 Task: Create a due date automation trigger when advanced on, on the monday before a card is due add fields with custom field "Resume" set to a date between 1 and 7 days ago at 11:00 AM.
Action: Mouse moved to (942, 70)
Screenshot: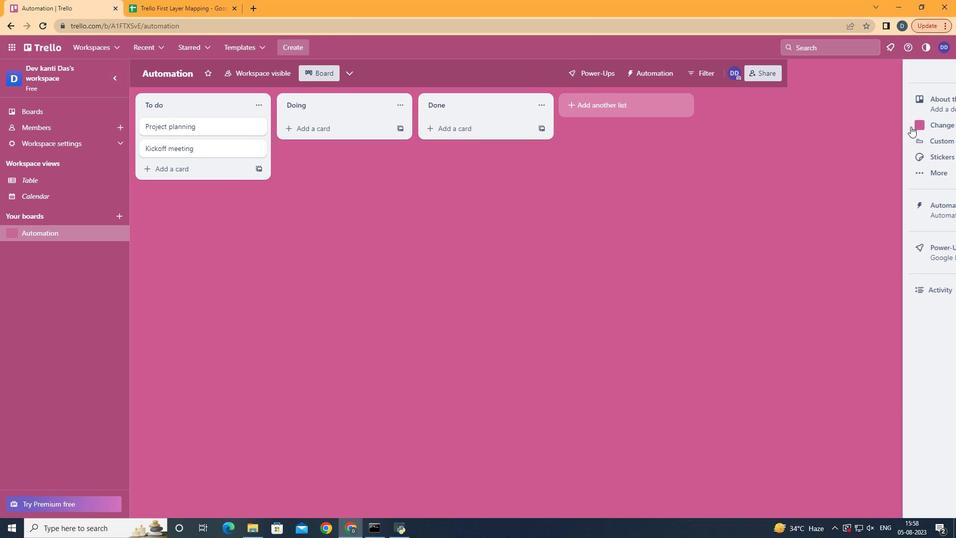 
Action: Mouse pressed left at (942, 70)
Screenshot: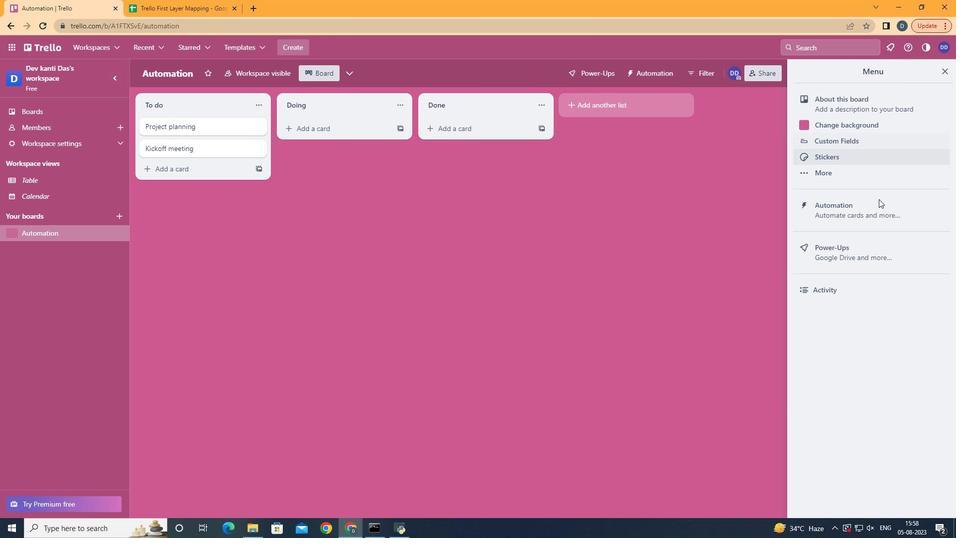 
Action: Mouse moved to (867, 217)
Screenshot: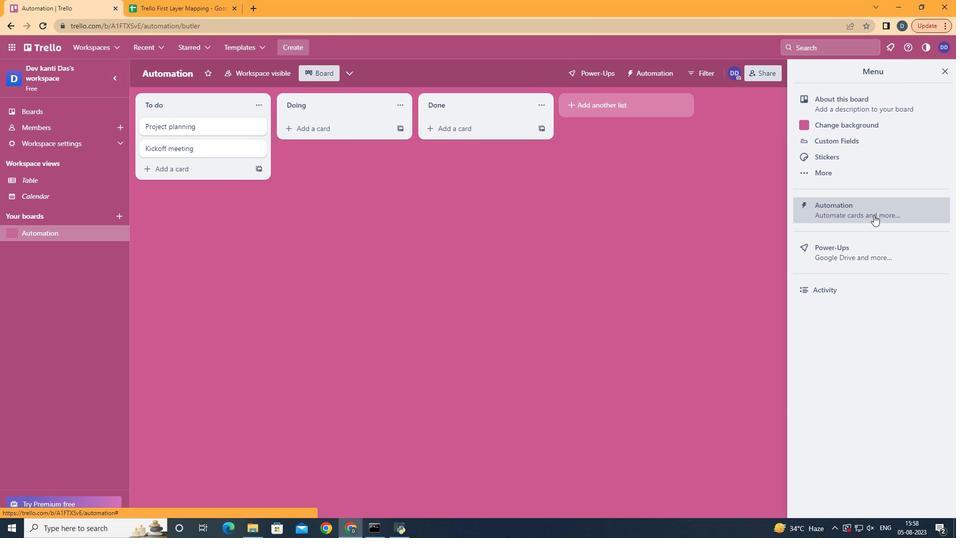 
Action: Mouse pressed left at (867, 217)
Screenshot: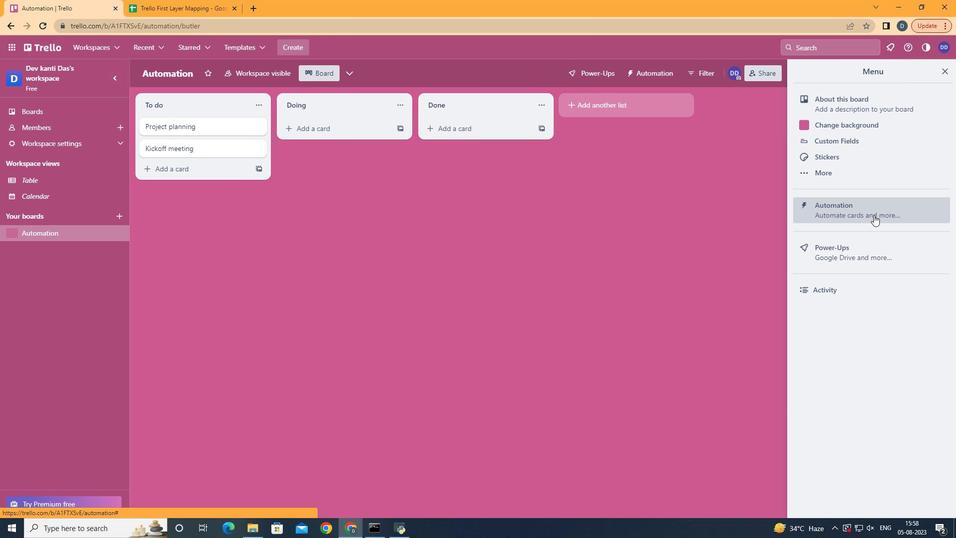 
Action: Mouse moved to (206, 195)
Screenshot: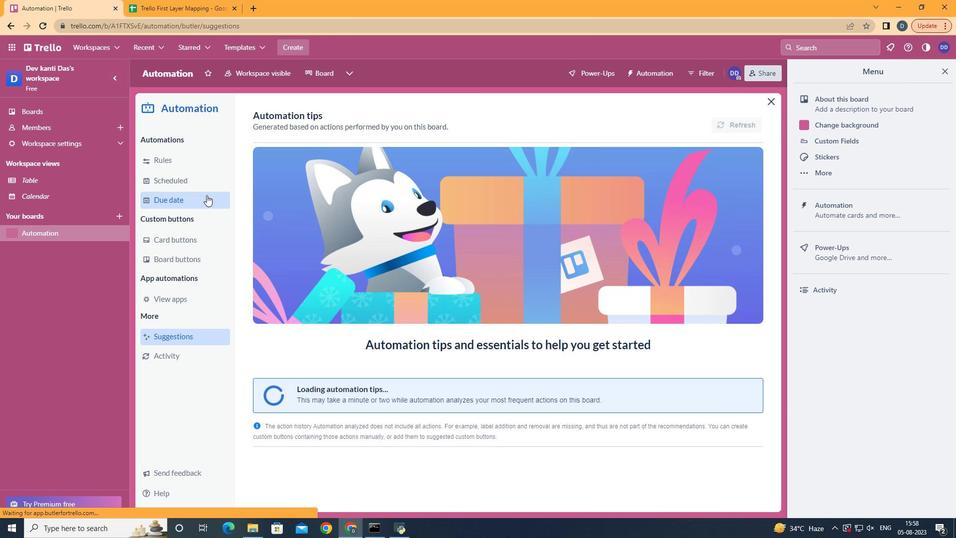
Action: Mouse pressed left at (206, 195)
Screenshot: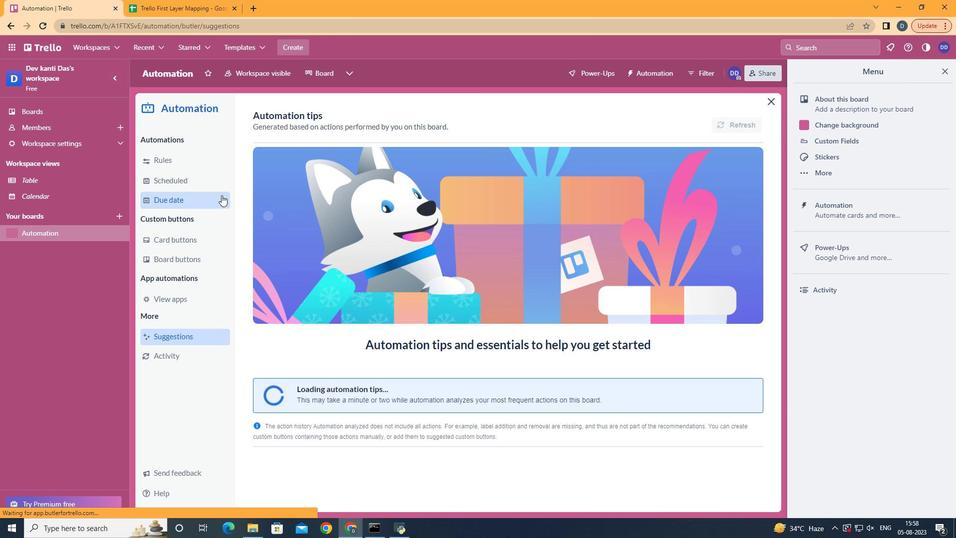 
Action: Mouse moved to (702, 120)
Screenshot: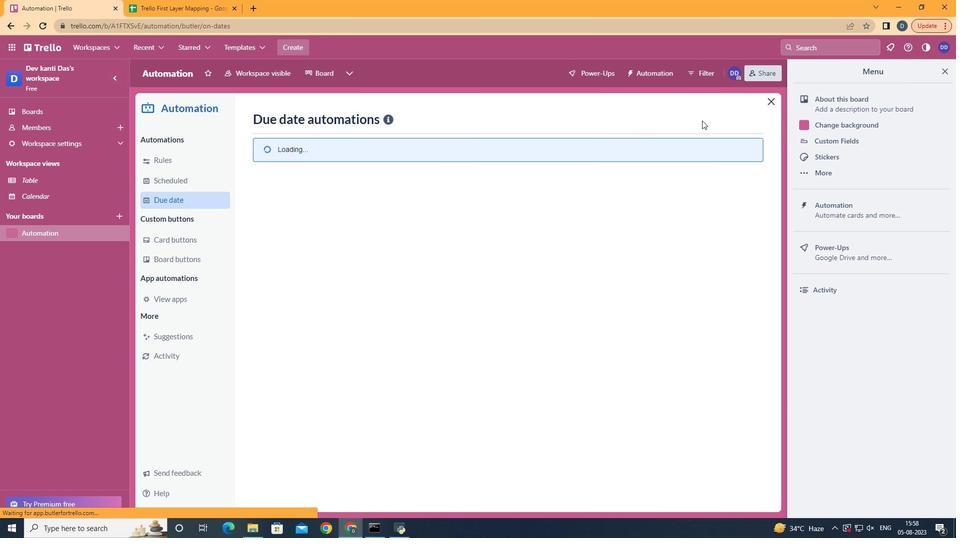 
Action: Mouse pressed left at (702, 120)
Screenshot: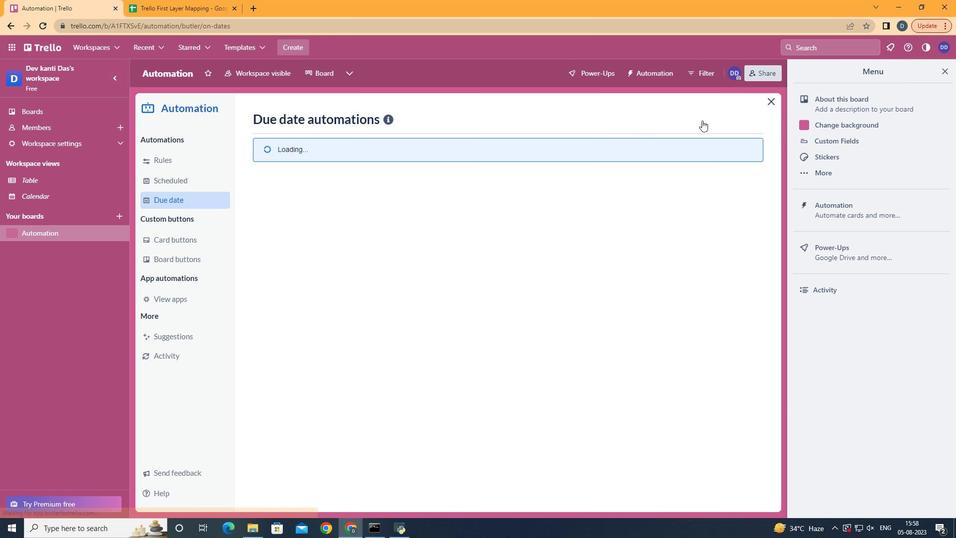 
Action: Mouse pressed left at (702, 120)
Screenshot: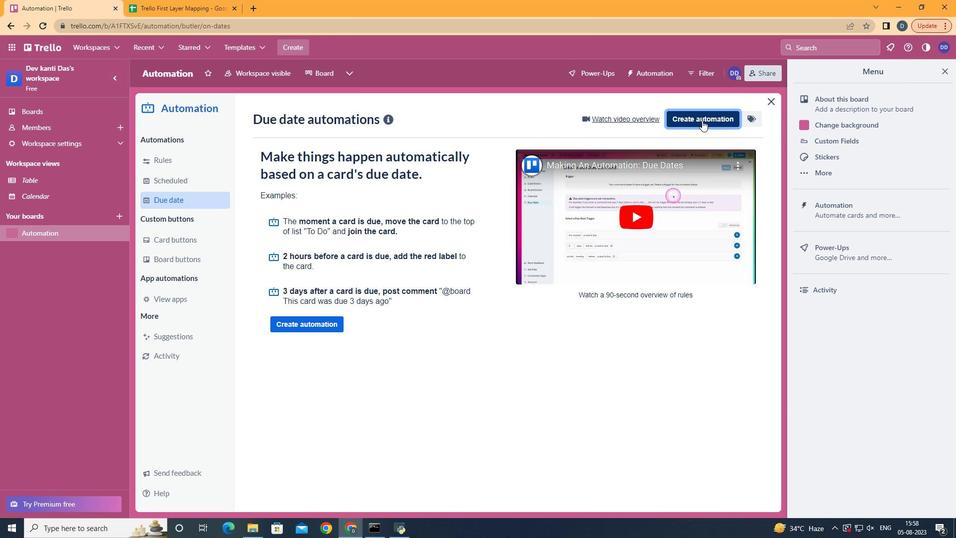
Action: Mouse moved to (536, 205)
Screenshot: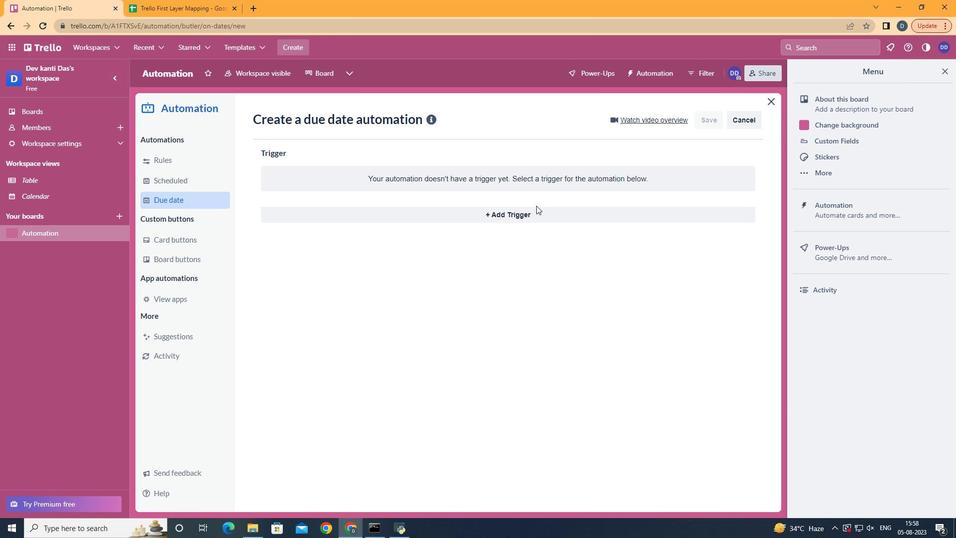 
Action: Mouse pressed left at (536, 205)
Screenshot: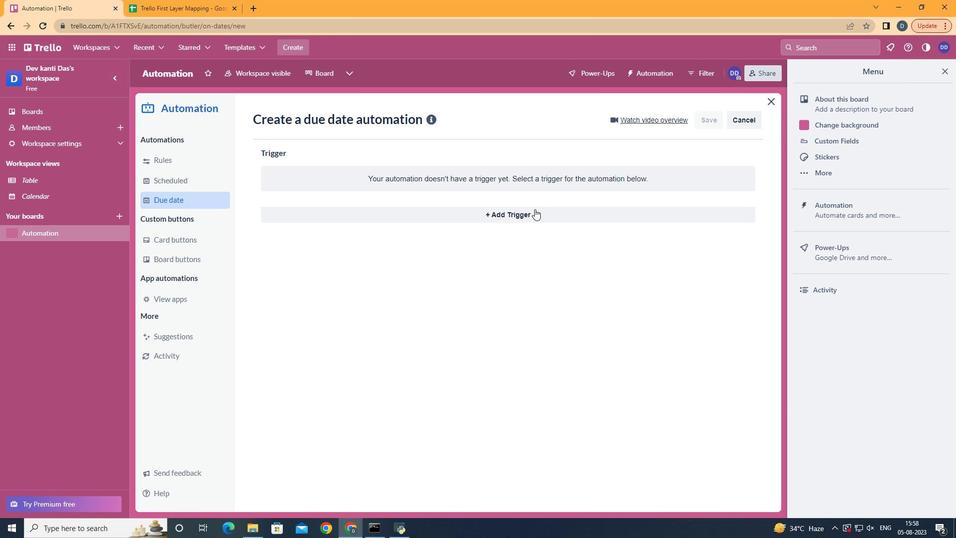 
Action: Mouse moved to (535, 210)
Screenshot: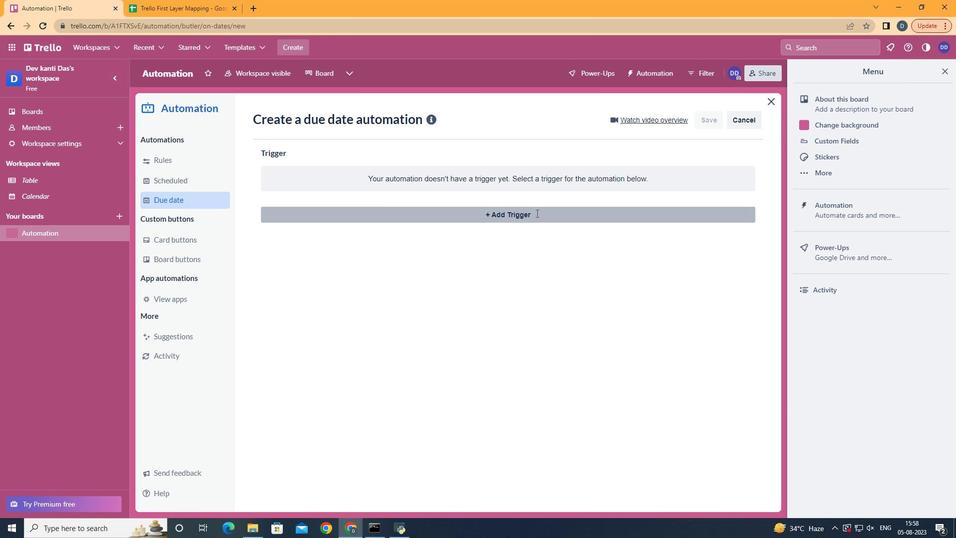 
Action: Mouse pressed left at (535, 210)
Screenshot: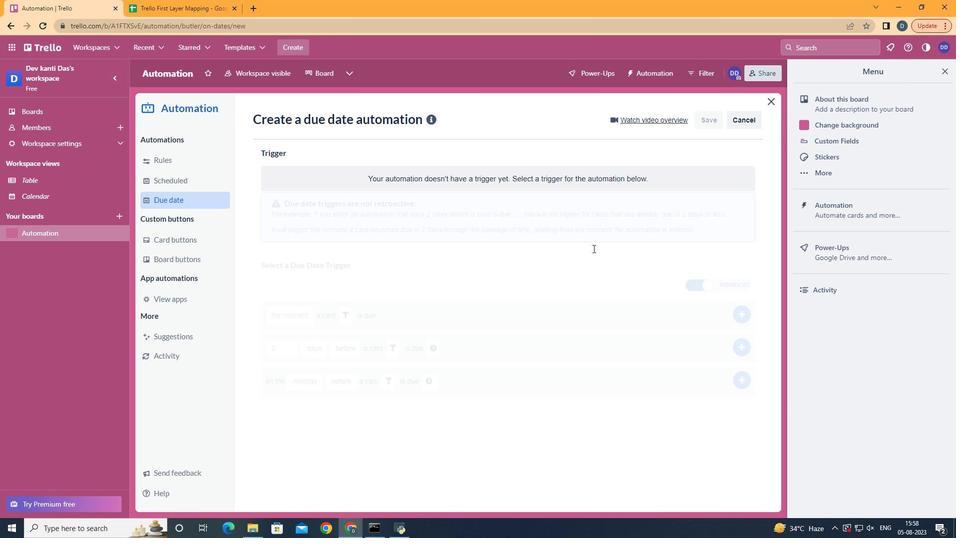 
Action: Mouse moved to (319, 257)
Screenshot: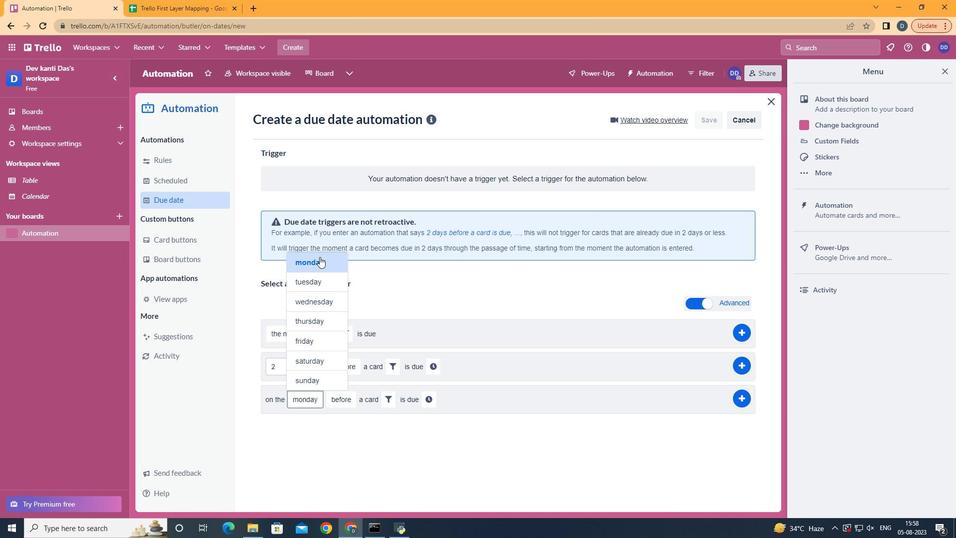 
Action: Mouse pressed left at (319, 257)
Screenshot: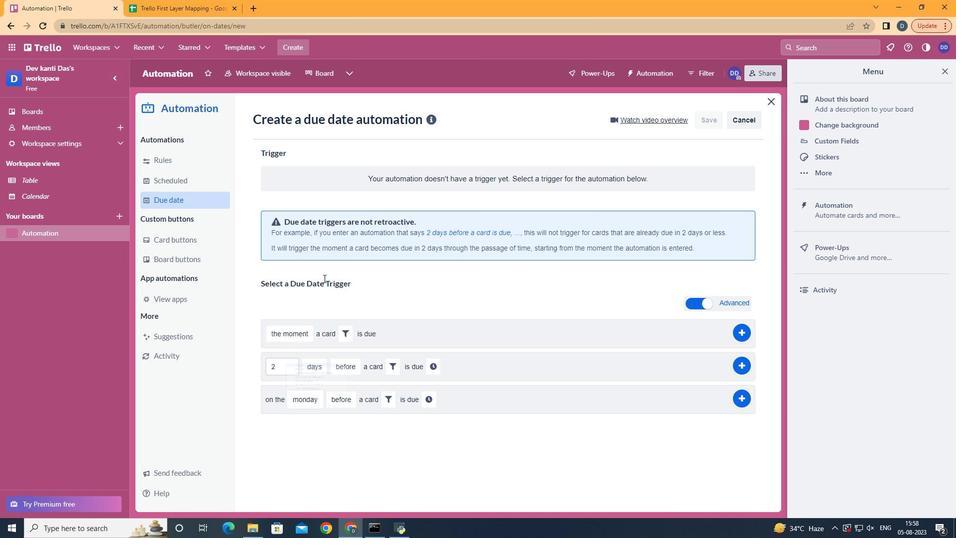 
Action: Mouse moved to (348, 420)
Screenshot: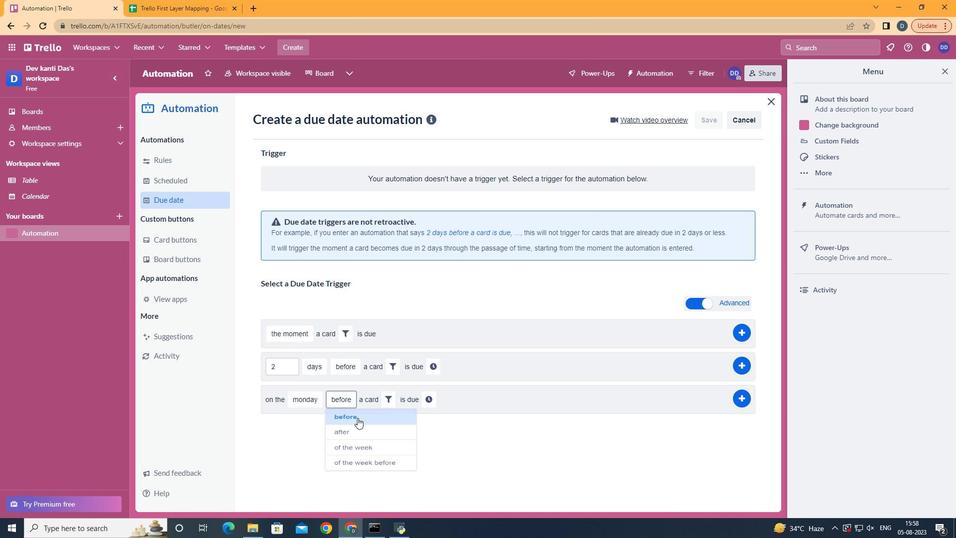 
Action: Mouse pressed left at (348, 420)
Screenshot: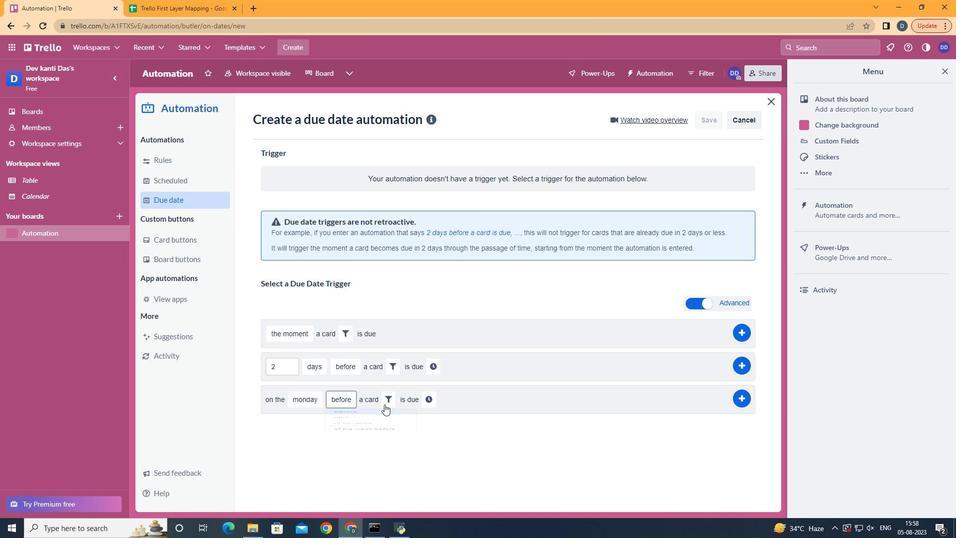 
Action: Mouse moved to (385, 404)
Screenshot: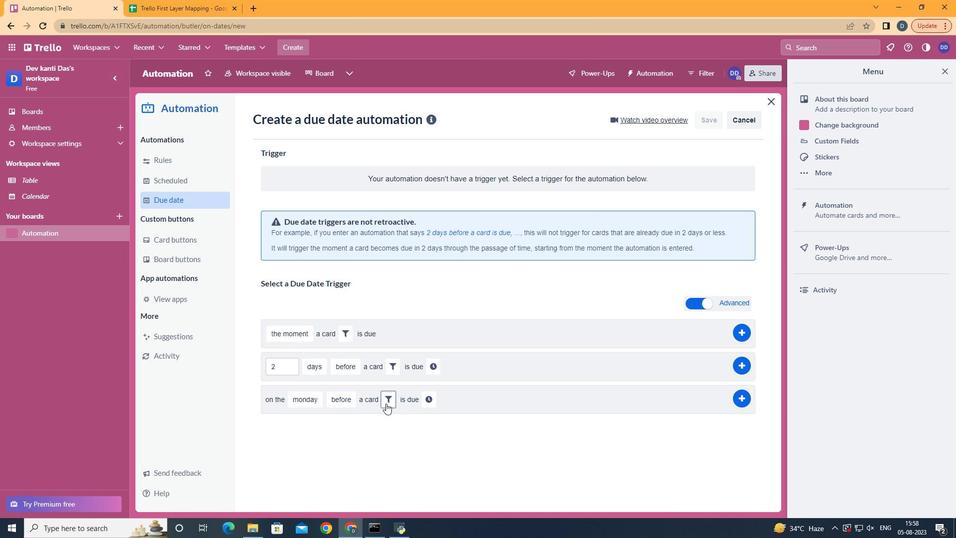 
Action: Mouse pressed left at (385, 404)
Screenshot: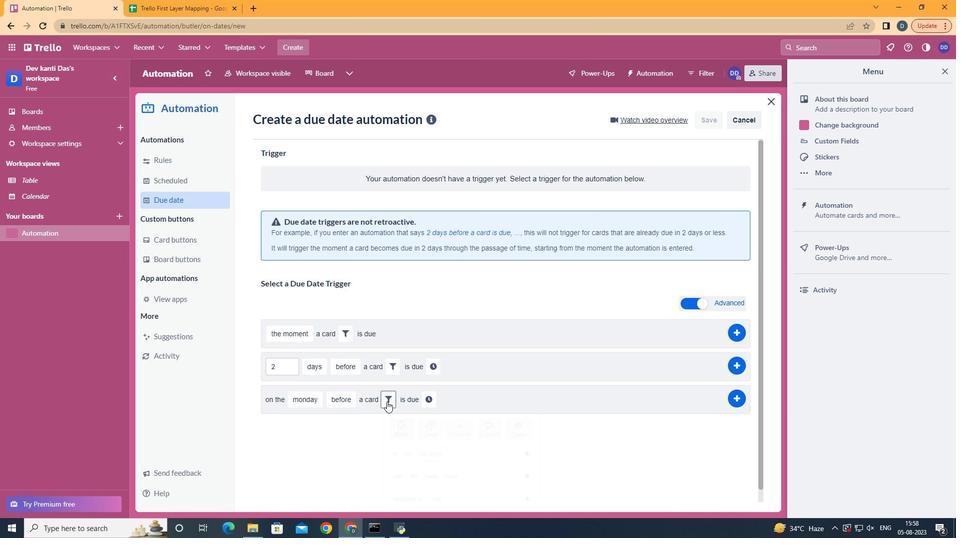 
Action: Mouse moved to (542, 434)
Screenshot: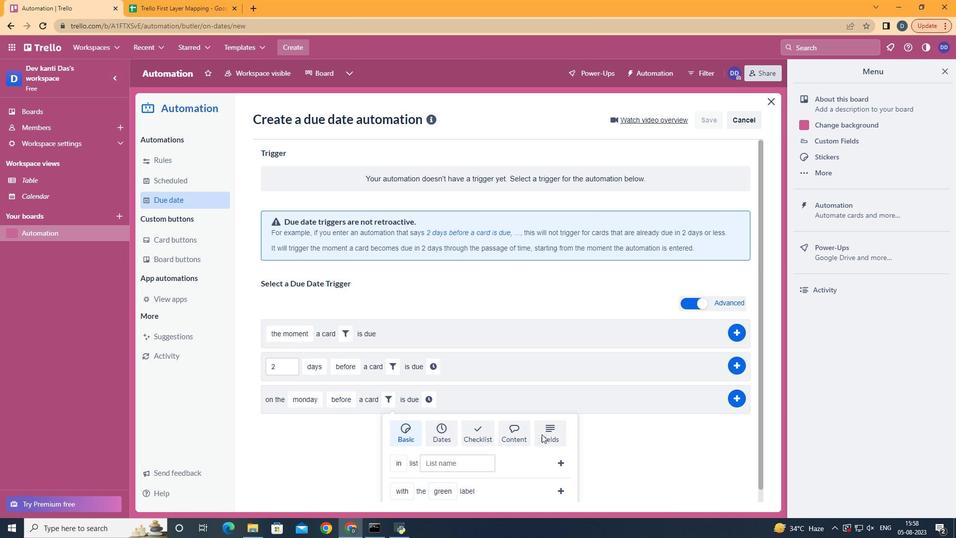 
Action: Mouse pressed left at (542, 434)
Screenshot: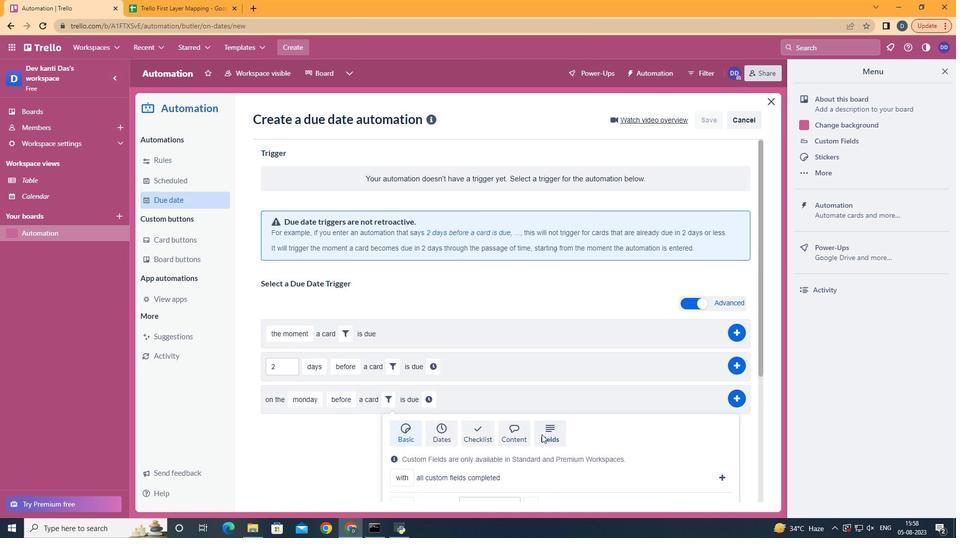 
Action: Mouse moved to (542, 434)
Screenshot: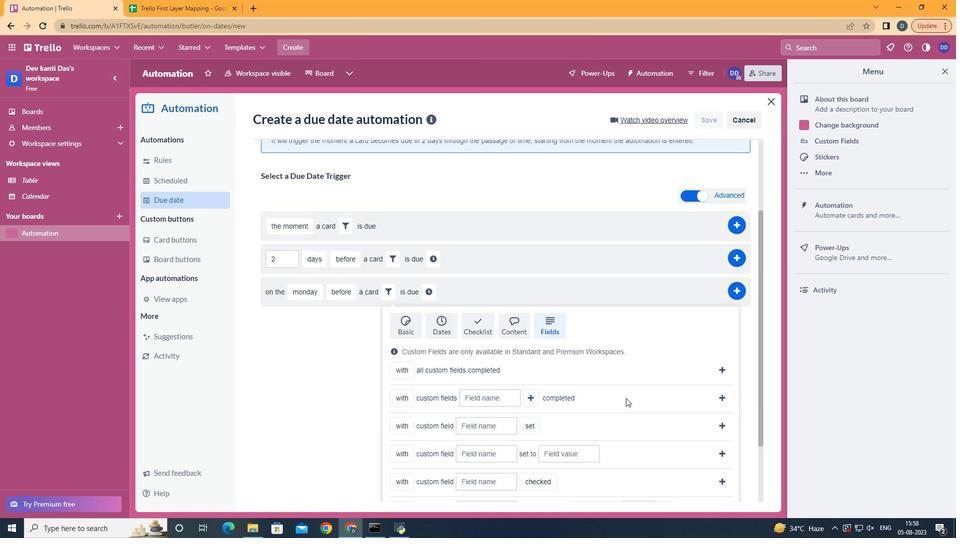 
Action: Mouse scrolled (542, 434) with delta (0, 0)
Screenshot: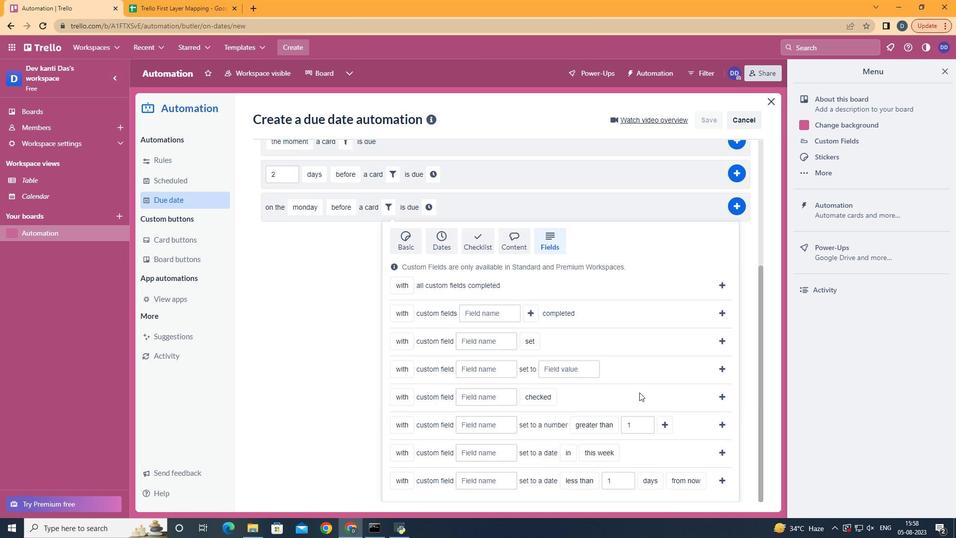 
Action: Mouse scrolled (542, 434) with delta (0, 0)
Screenshot: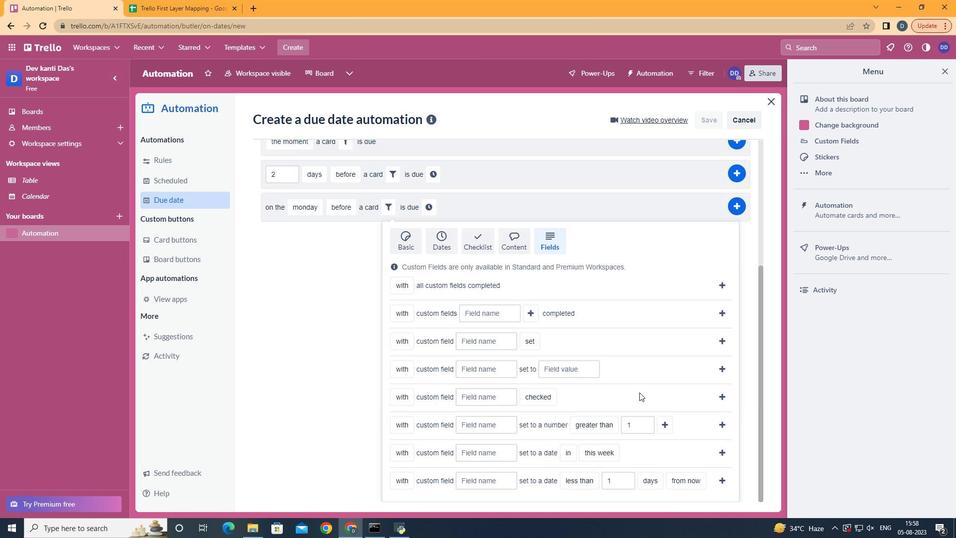 
Action: Mouse scrolled (542, 434) with delta (0, 0)
Screenshot: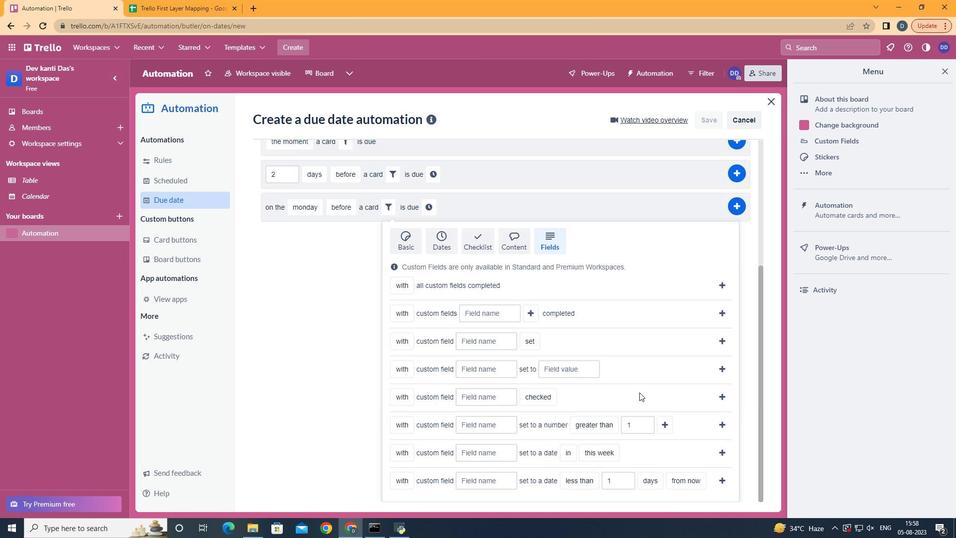 
Action: Mouse scrolled (542, 434) with delta (0, 0)
Screenshot: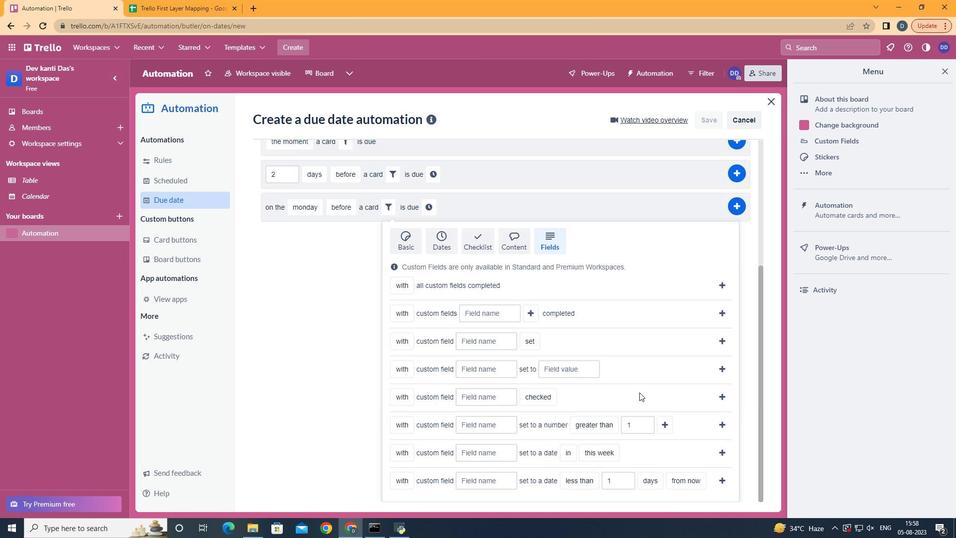 
Action: Mouse moved to (545, 431)
Screenshot: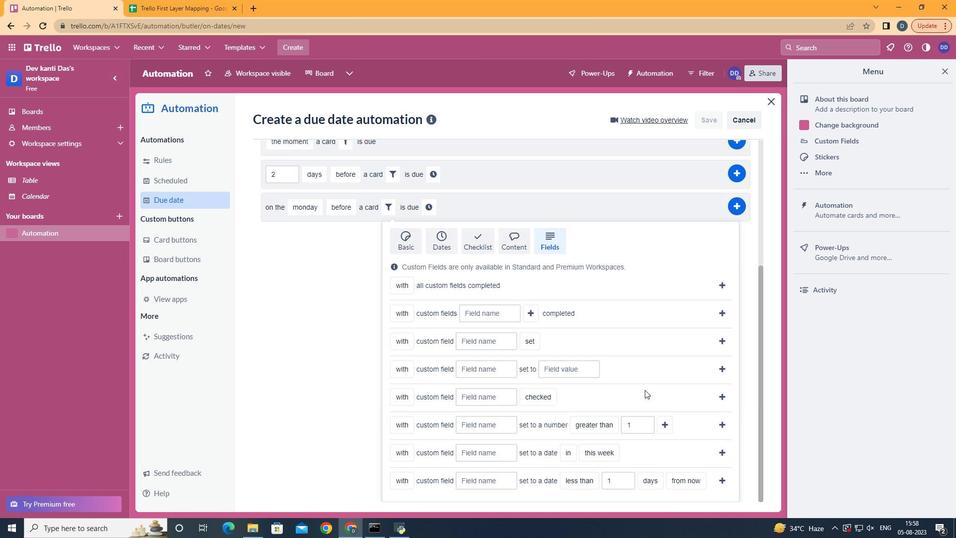 
Action: Mouse scrolled (545, 431) with delta (0, 0)
Screenshot: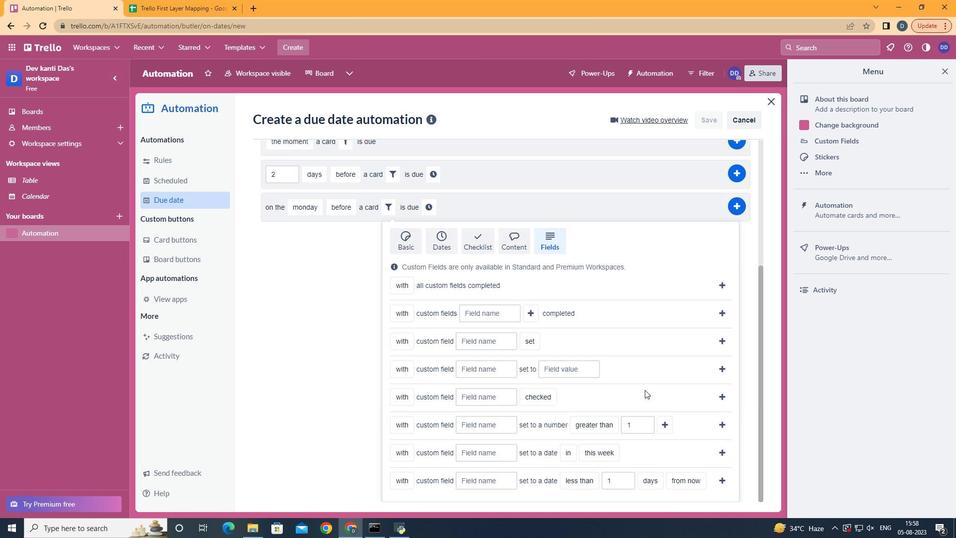 
Action: Mouse moved to (548, 428)
Screenshot: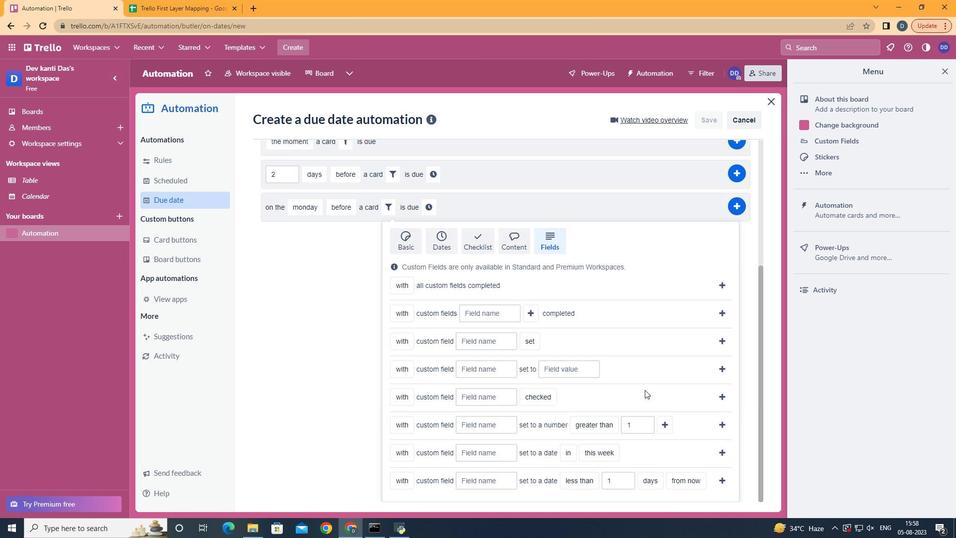 
Action: Mouse scrolled (548, 428) with delta (0, 0)
Screenshot: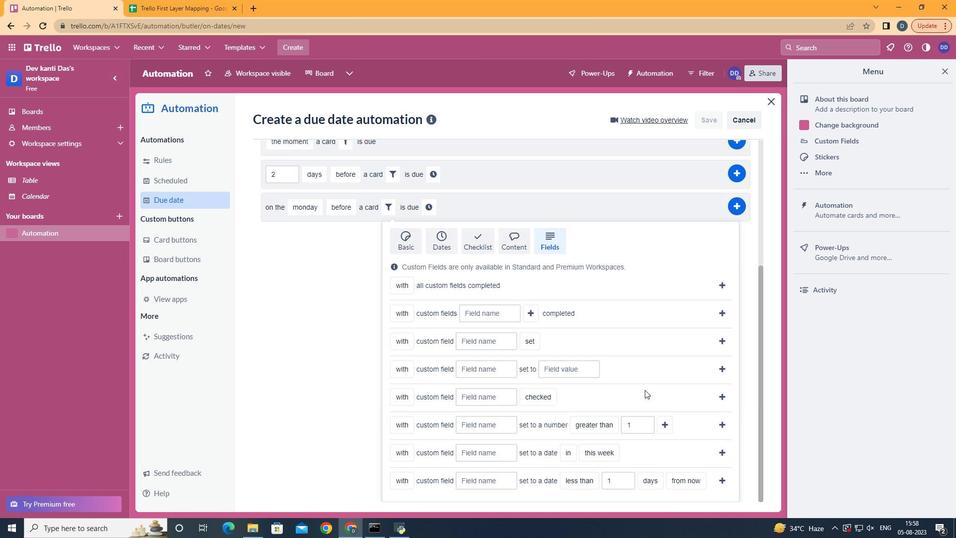 
Action: Mouse moved to (419, 444)
Screenshot: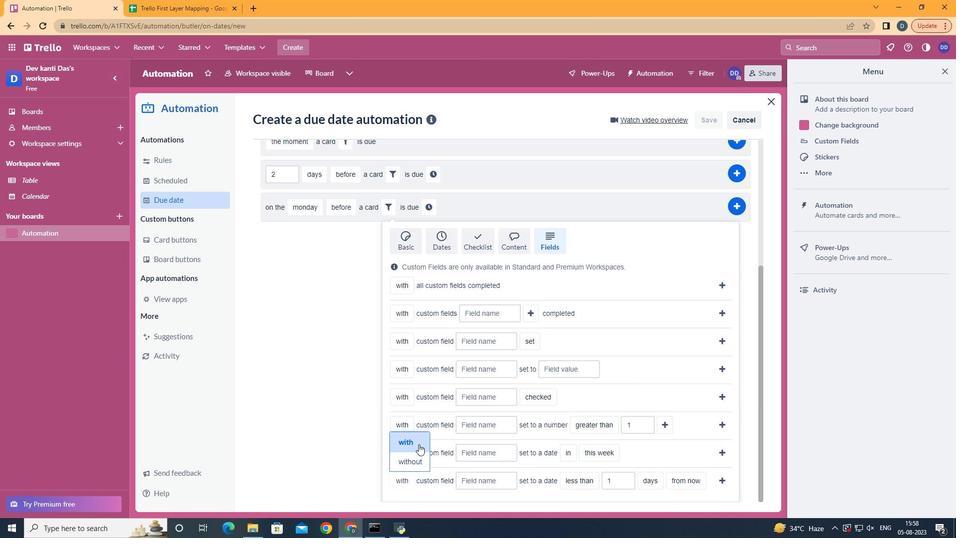 
Action: Mouse pressed left at (419, 444)
Screenshot: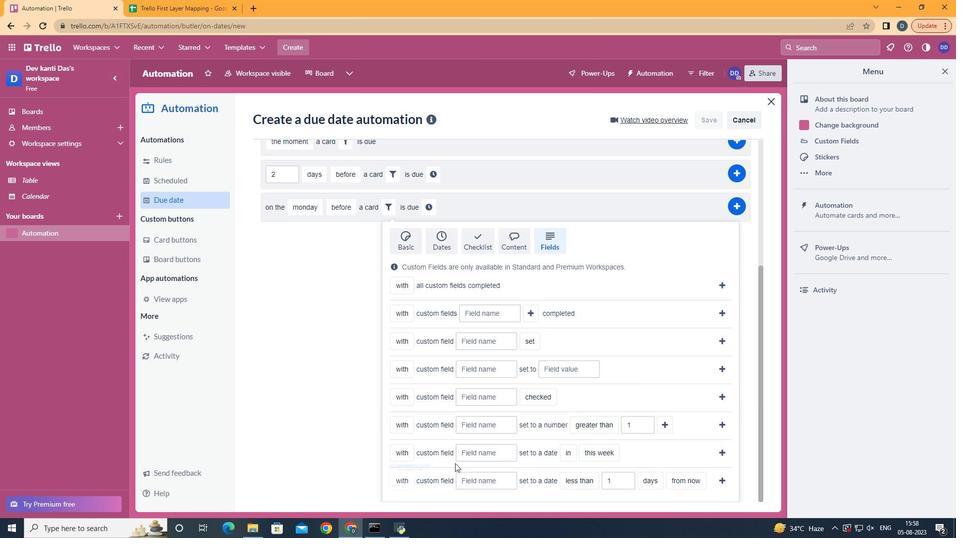 
Action: Mouse moved to (470, 478)
Screenshot: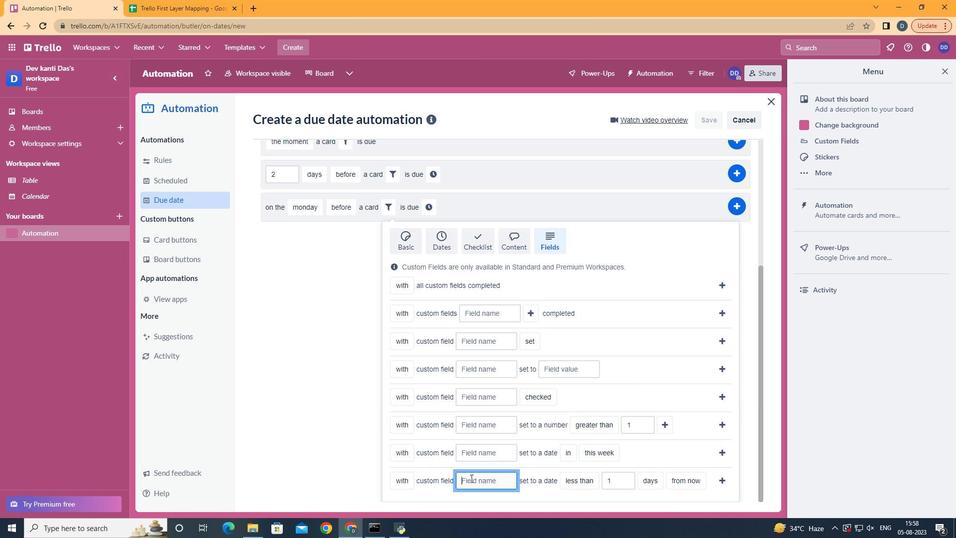 
Action: Mouse pressed left at (470, 478)
Screenshot: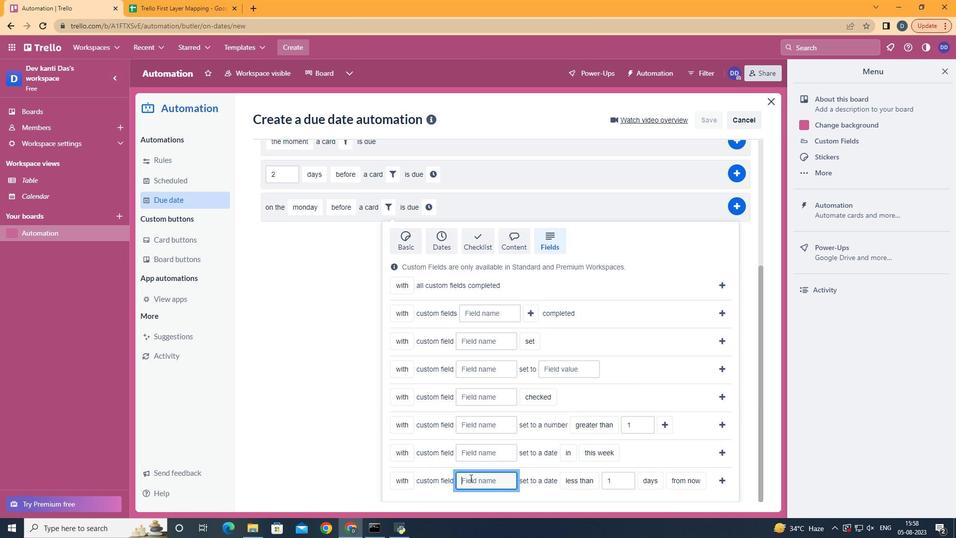 
Action: Mouse moved to (470, 478)
Screenshot: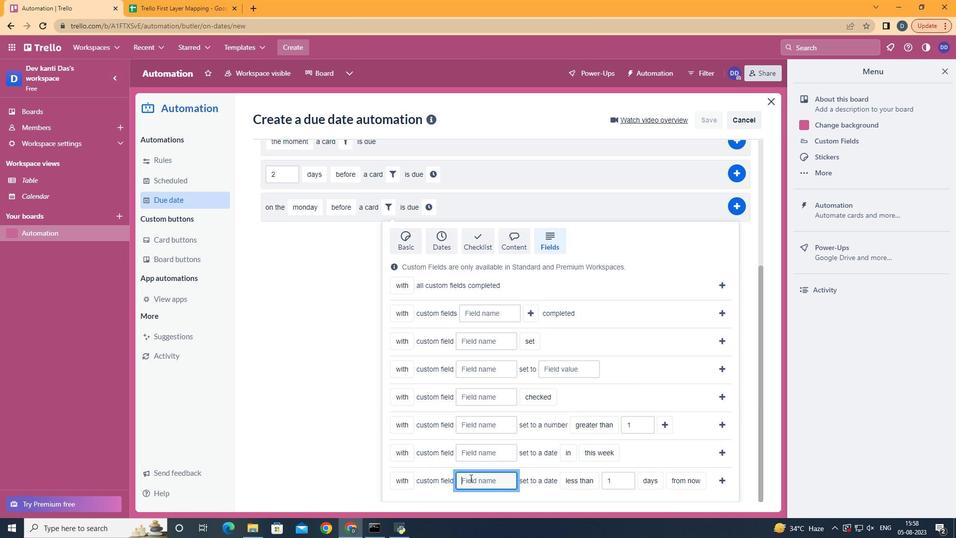 
Action: Key pressed <Key.shift>Resume
Screenshot: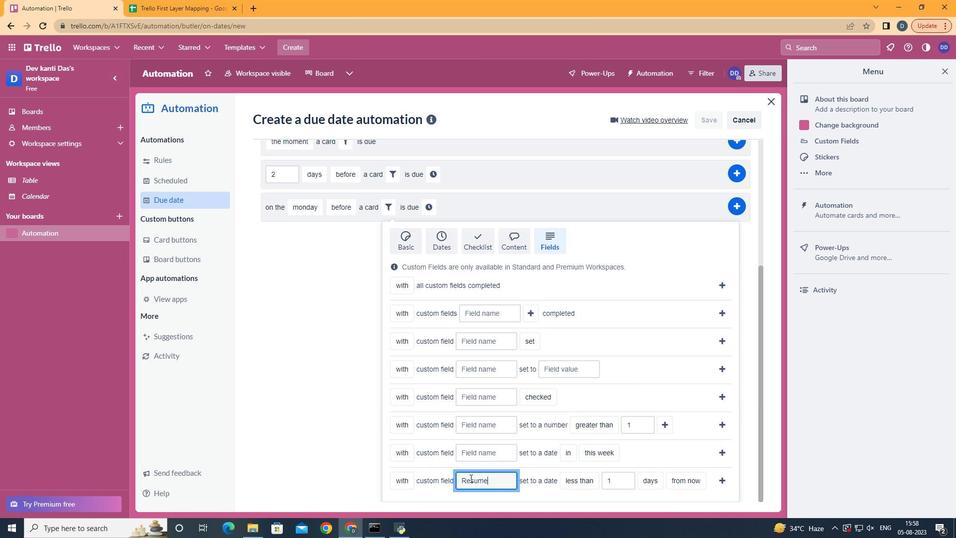 
Action: Mouse moved to (588, 464)
Screenshot: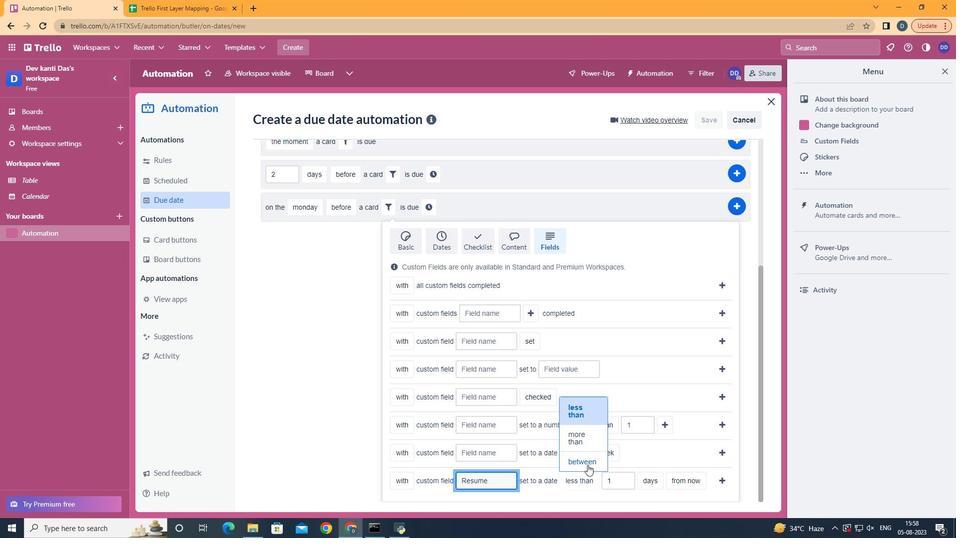 
Action: Mouse pressed left at (588, 464)
Screenshot: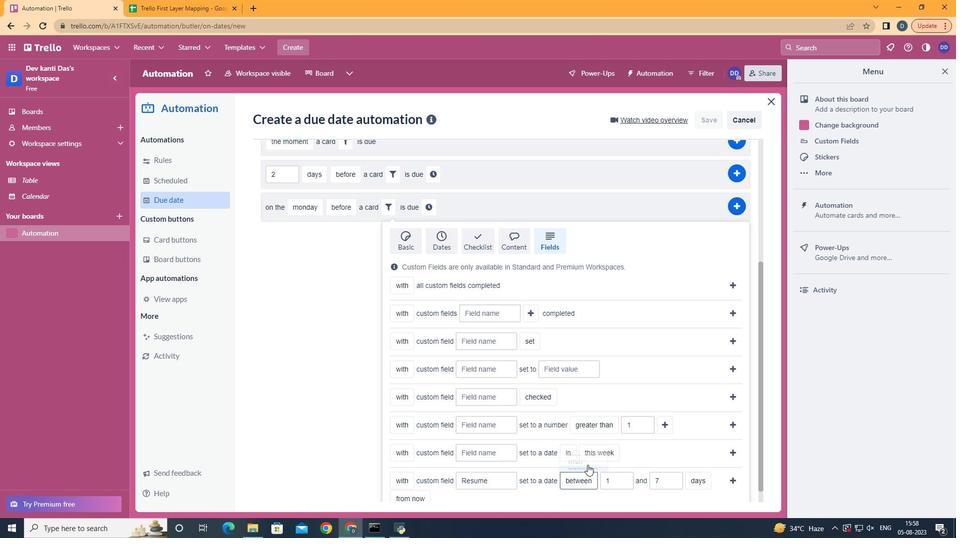 
Action: Mouse scrolled (588, 464) with delta (0, 0)
Screenshot: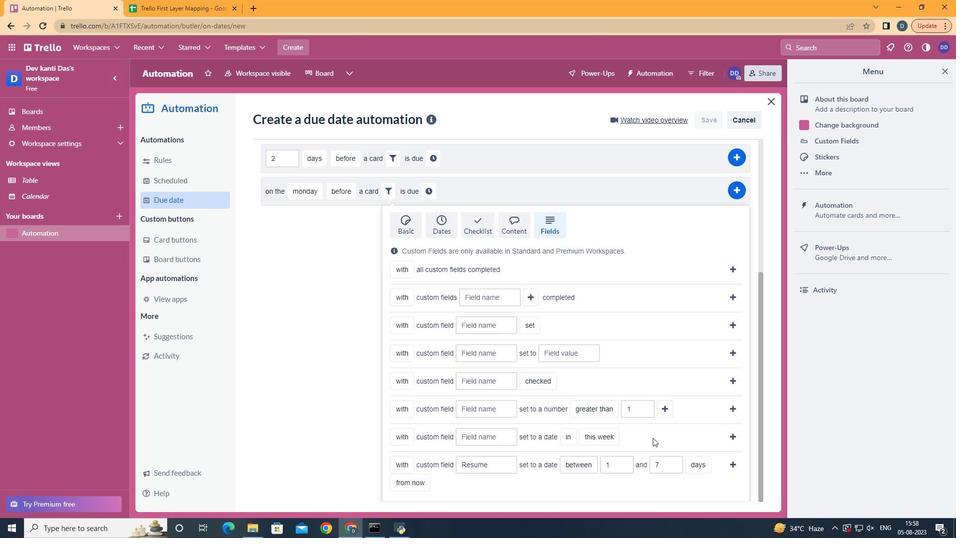 
Action: Mouse scrolled (588, 464) with delta (0, 0)
Screenshot: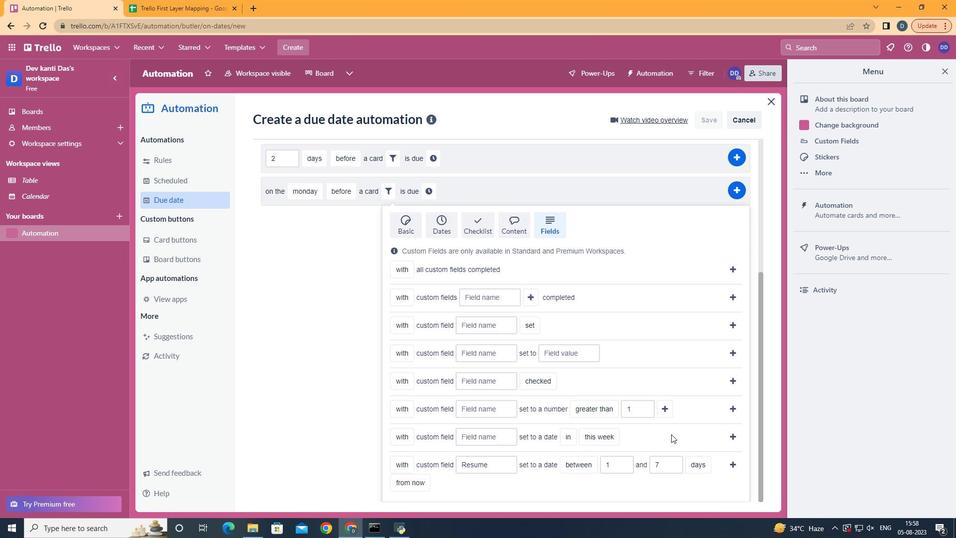 
Action: Mouse scrolled (588, 464) with delta (0, 0)
Screenshot: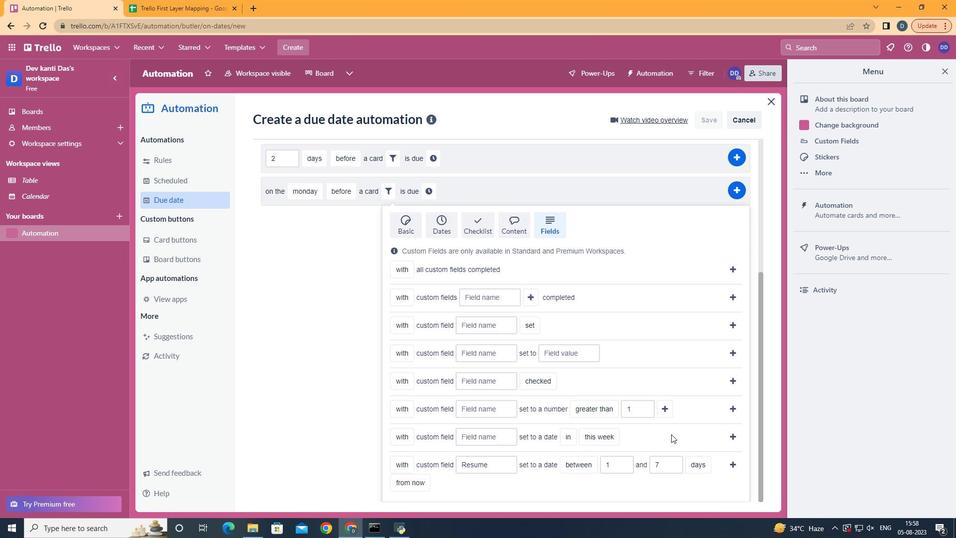 
Action: Mouse moved to (714, 427)
Screenshot: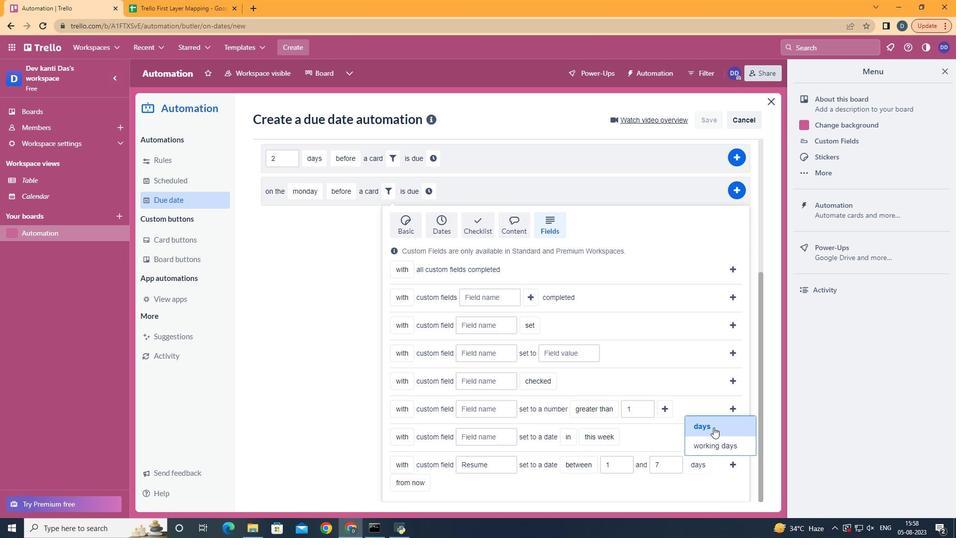 
Action: Mouse pressed left at (714, 427)
Screenshot: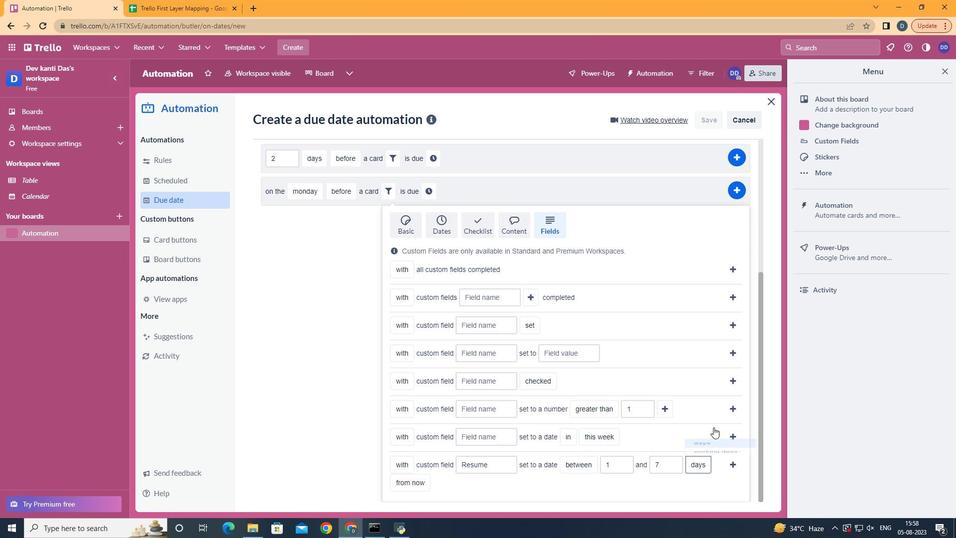 
Action: Mouse moved to (430, 459)
Screenshot: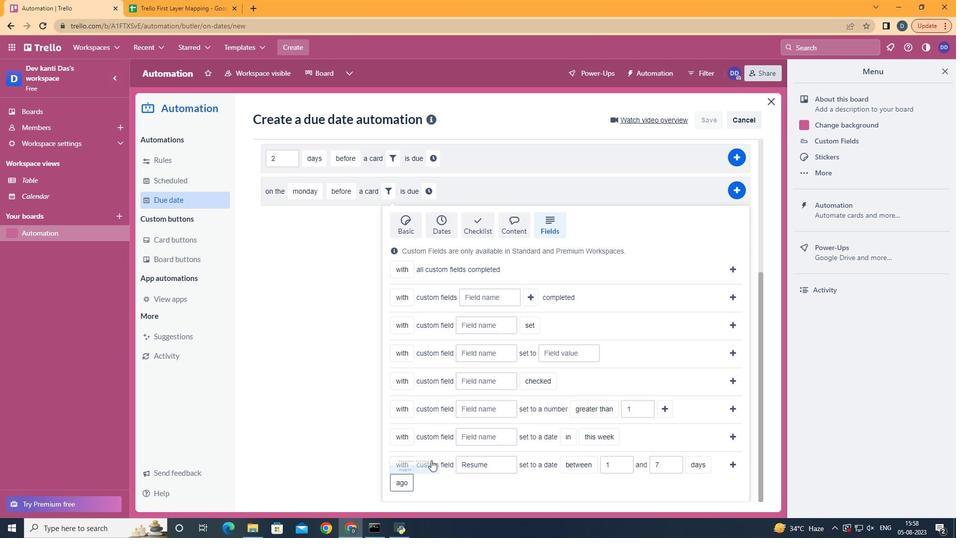 
Action: Mouse pressed left at (430, 459)
Screenshot: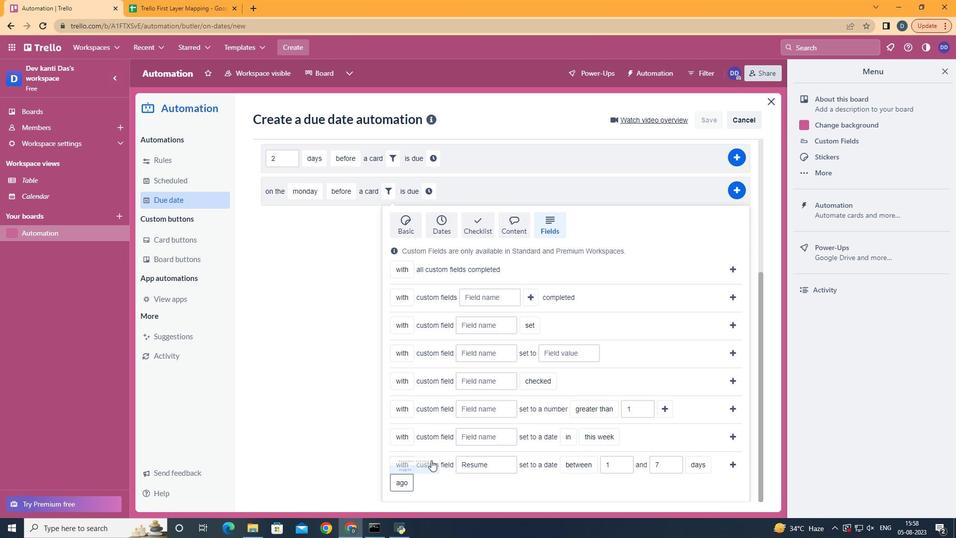 
Action: Mouse moved to (729, 467)
Screenshot: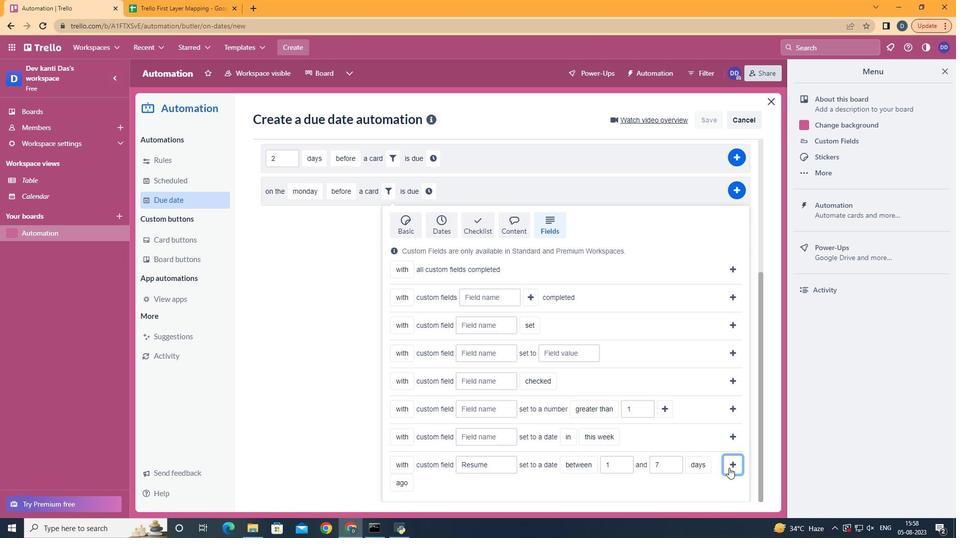 
Action: Mouse pressed left at (729, 467)
Screenshot: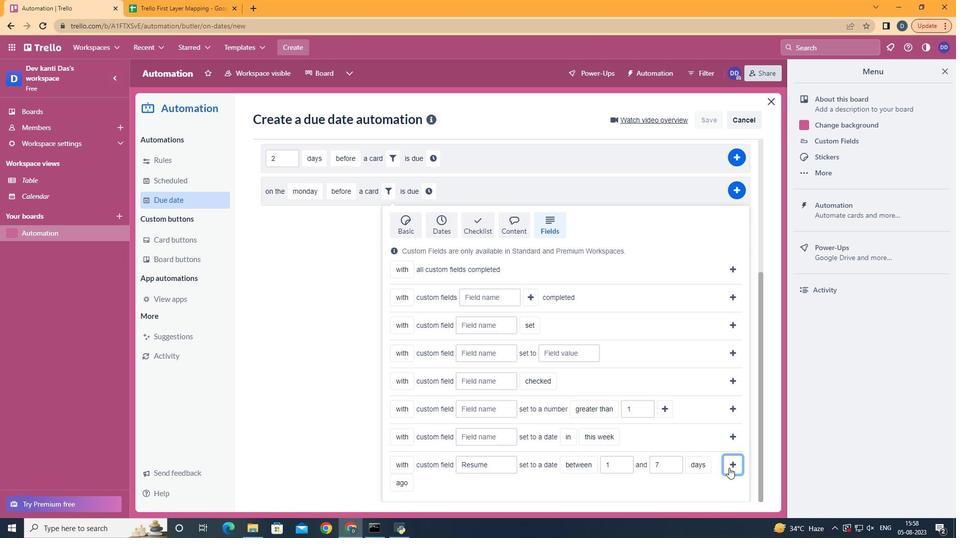 
Action: Mouse moved to (666, 399)
Screenshot: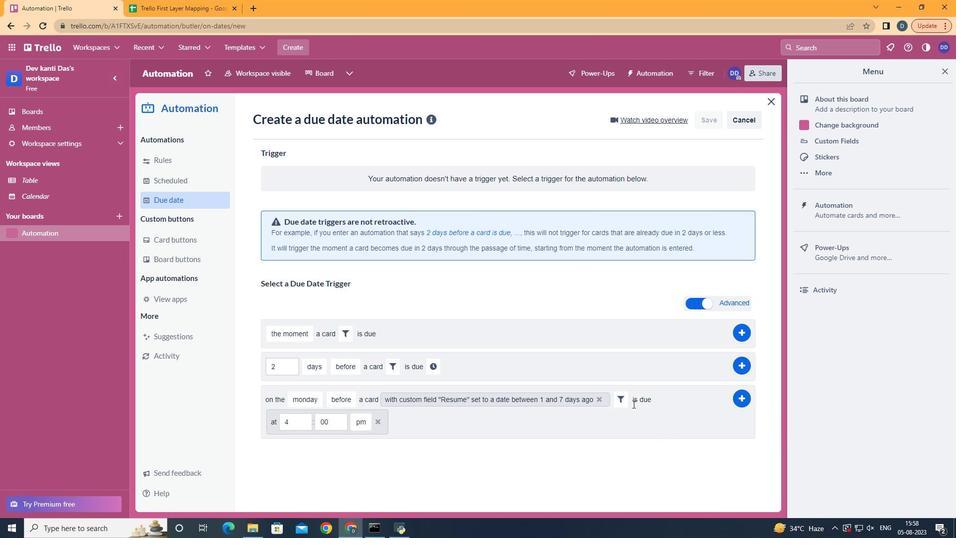 
Action: Mouse pressed left at (666, 399)
Screenshot: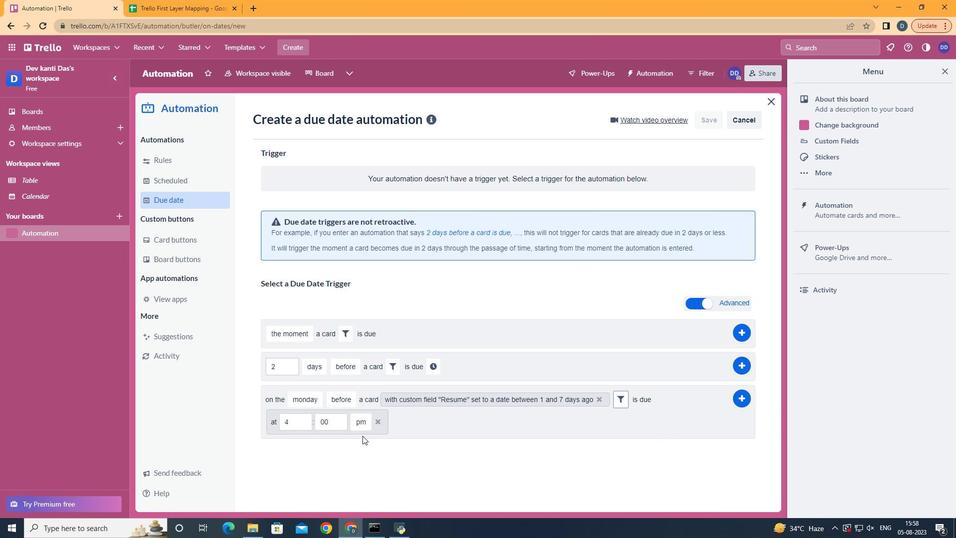 
Action: Mouse moved to (291, 422)
Screenshot: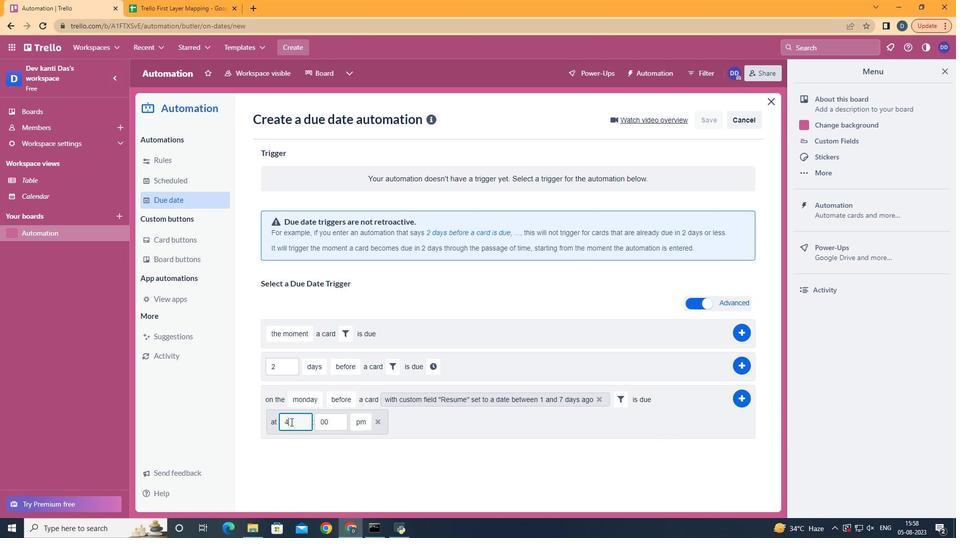 
Action: Mouse pressed left at (291, 422)
Screenshot: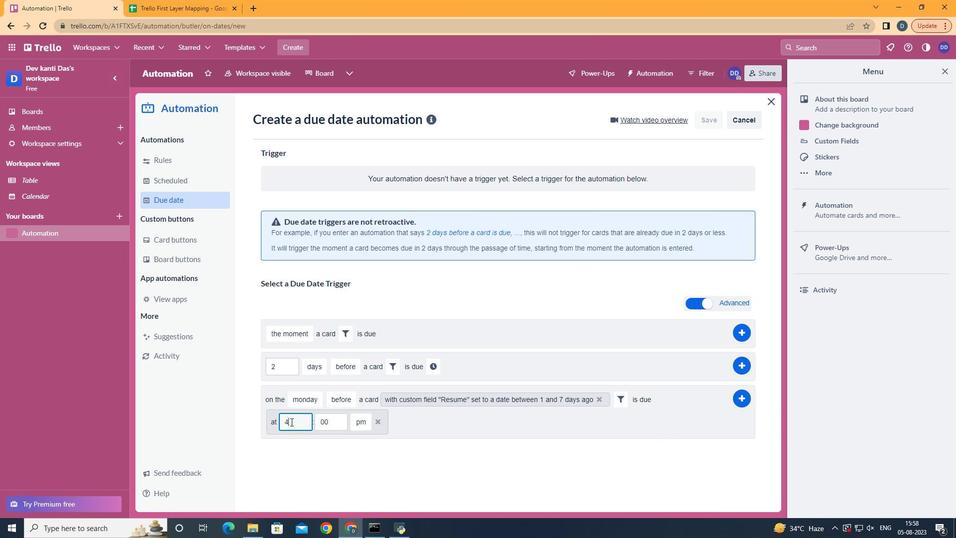 
Action: Key pressed <Key.backspace>11
Screenshot: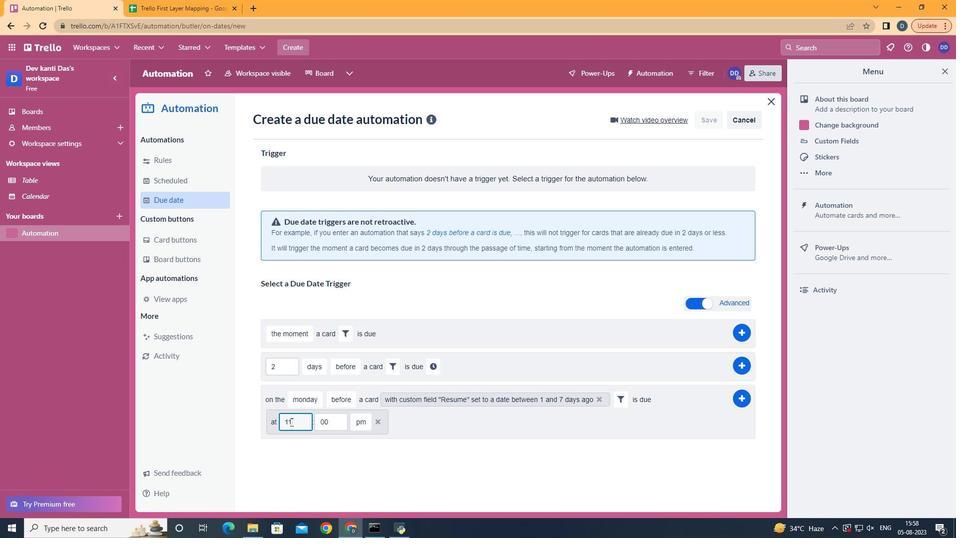 
Action: Mouse moved to (362, 440)
Screenshot: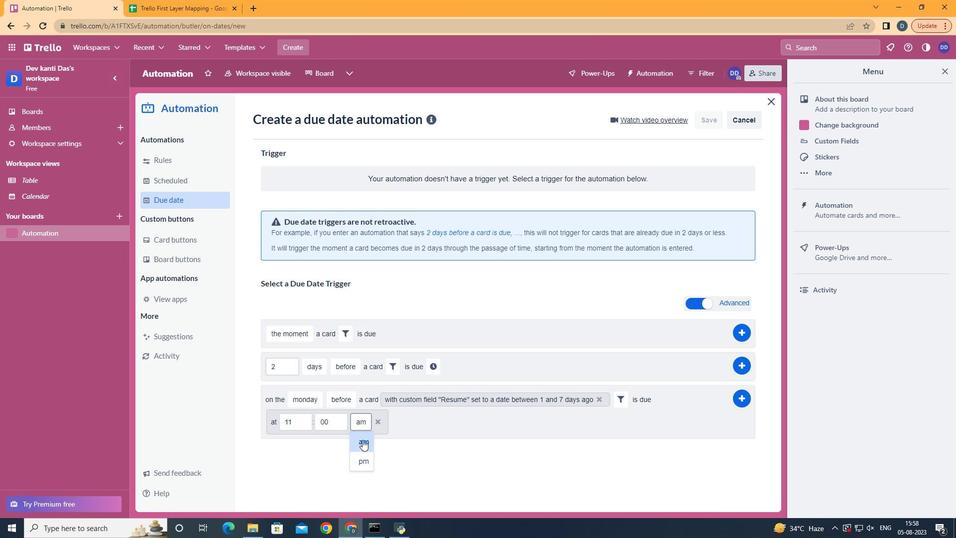 
Action: Mouse pressed left at (362, 440)
Screenshot: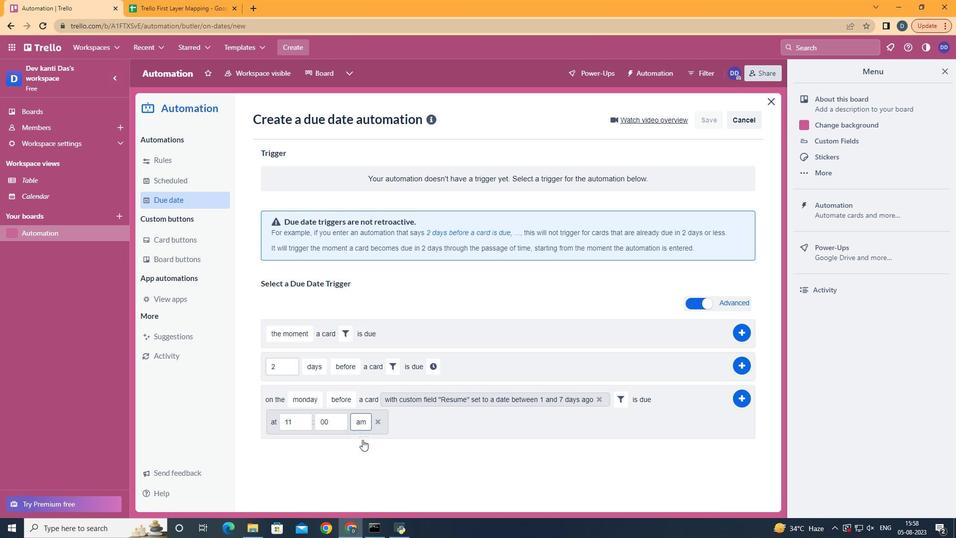 
Action: Mouse moved to (741, 401)
Screenshot: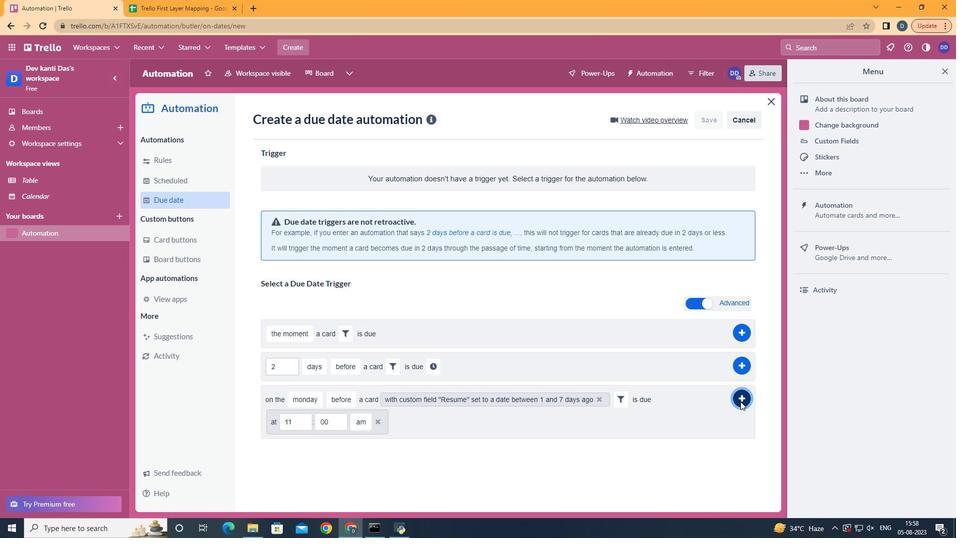 
Action: Mouse pressed left at (741, 401)
Screenshot: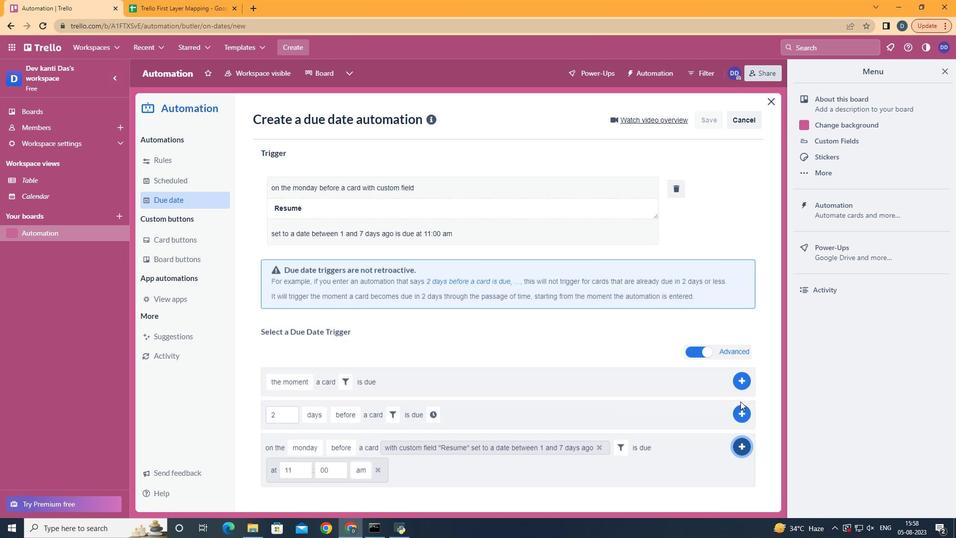 
Action: Mouse moved to (533, 177)
Screenshot: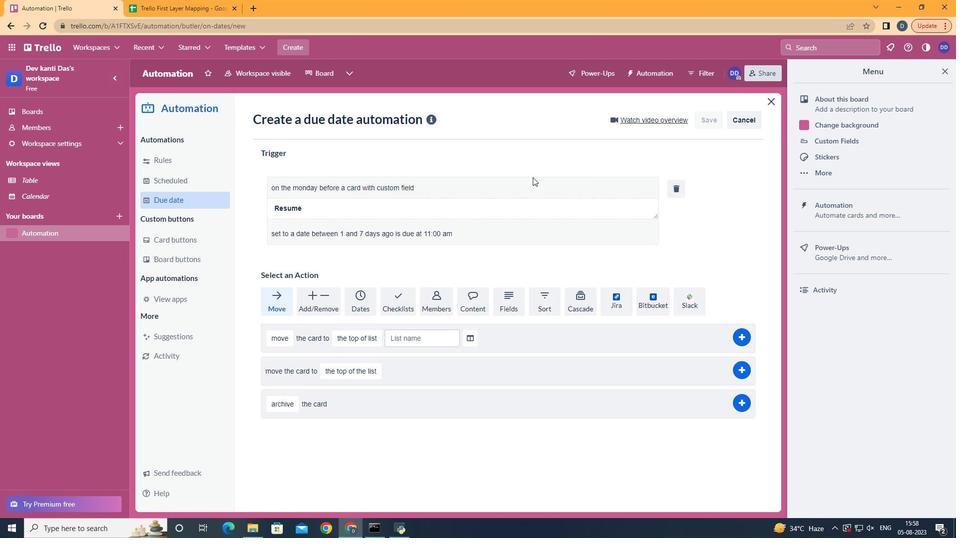 
